Task: Modify the user interface for report and dashboard pages
Action: Mouse moved to (163, 140)
Screenshot: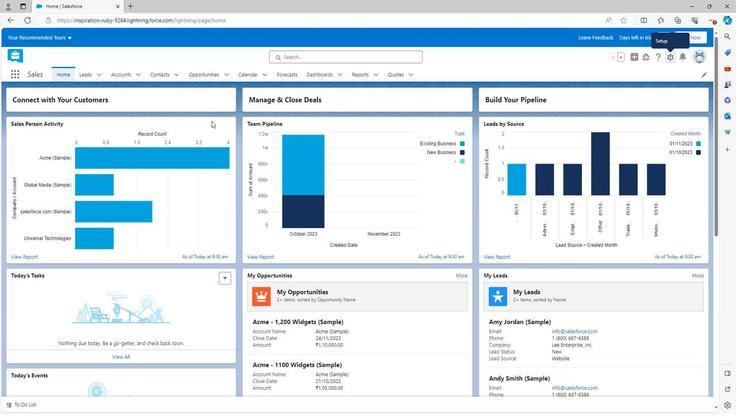 
Action: Mouse scrolled (163, 140) with delta (0, 0)
Screenshot: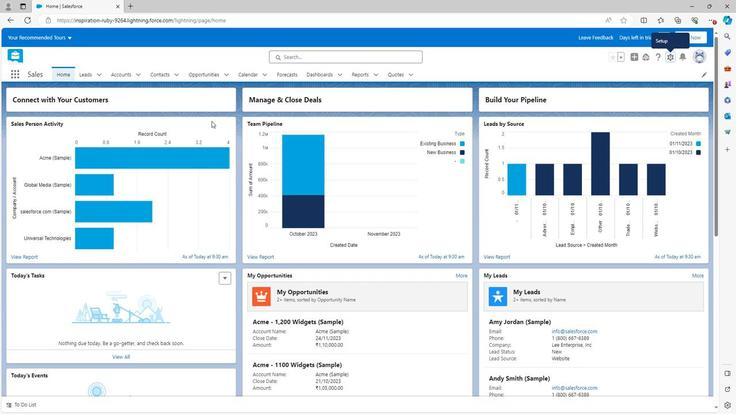 
Action: Mouse scrolled (163, 140) with delta (0, 0)
Screenshot: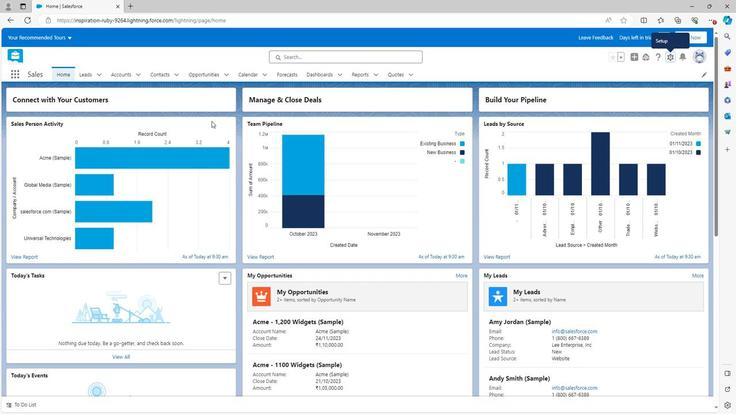 
Action: Mouse scrolled (163, 140) with delta (0, 0)
Screenshot: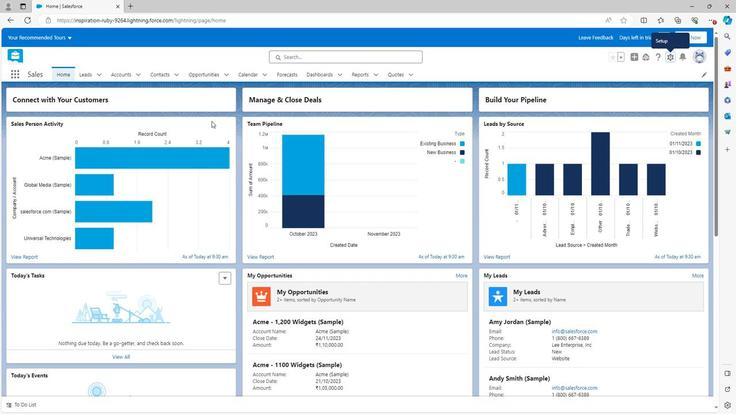 
Action: Mouse moved to (163, 140)
Screenshot: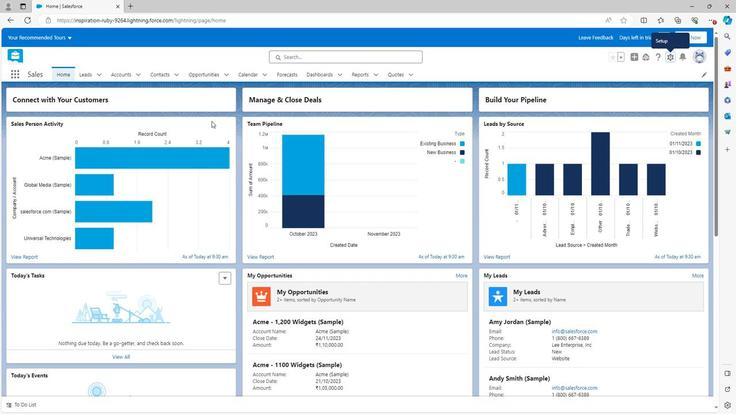 
Action: Mouse scrolled (163, 140) with delta (0, 0)
Screenshot: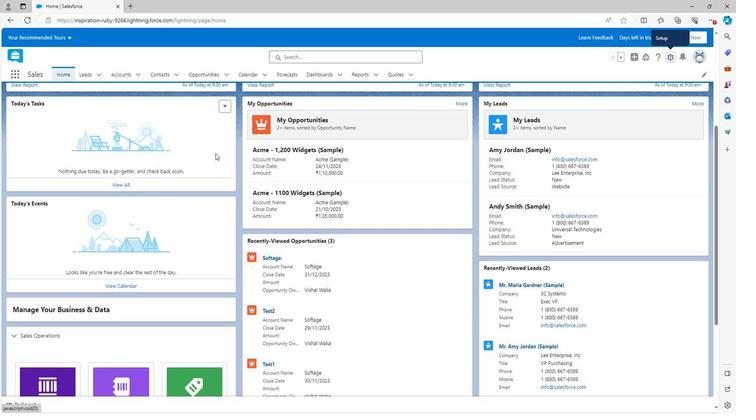 
Action: Mouse scrolled (163, 140) with delta (0, 0)
Screenshot: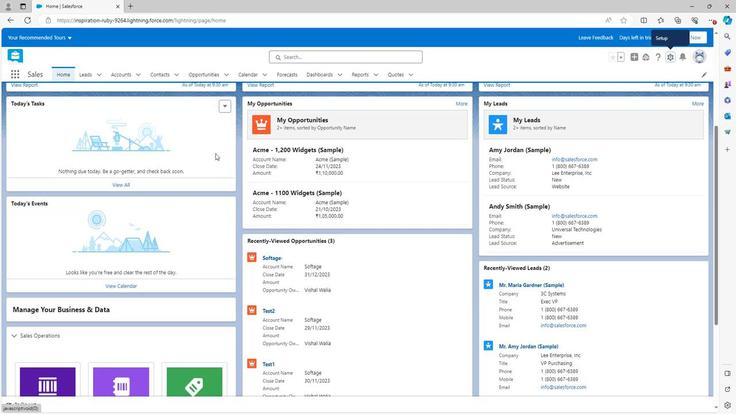 
Action: Mouse scrolled (163, 140) with delta (0, 0)
Screenshot: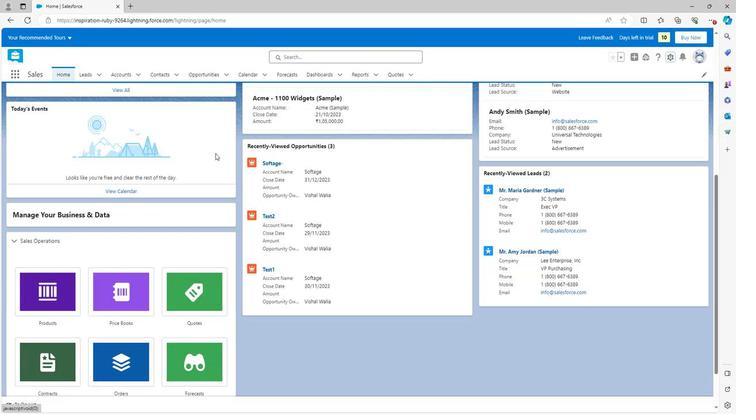 
Action: Mouse scrolled (163, 140) with delta (0, 0)
Screenshot: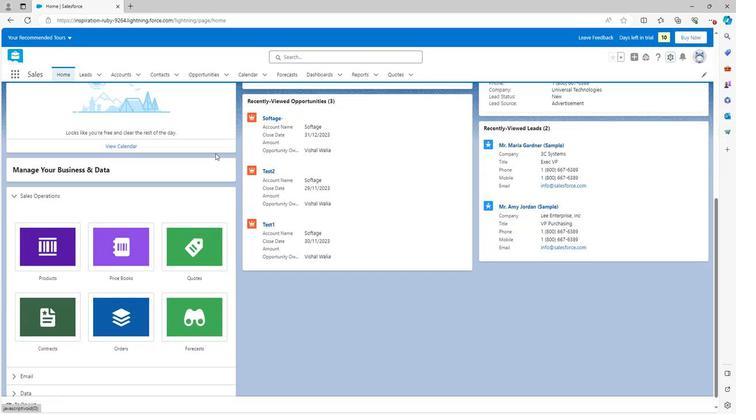 
Action: Mouse scrolled (163, 140) with delta (0, 0)
Screenshot: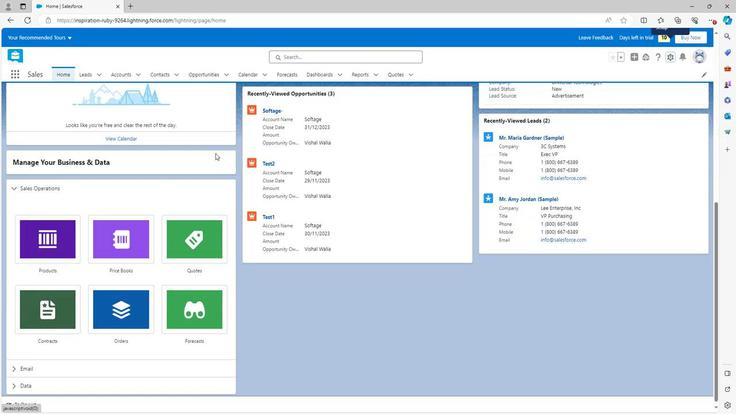 
Action: Mouse scrolled (163, 140) with delta (0, 0)
Screenshot: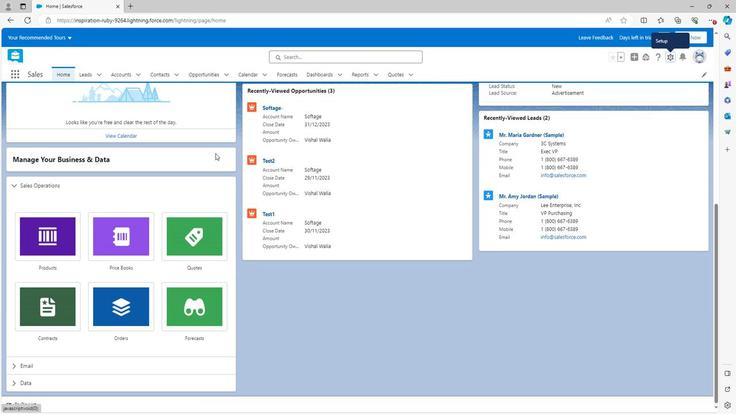 
Action: Mouse scrolled (163, 140) with delta (0, 0)
Screenshot: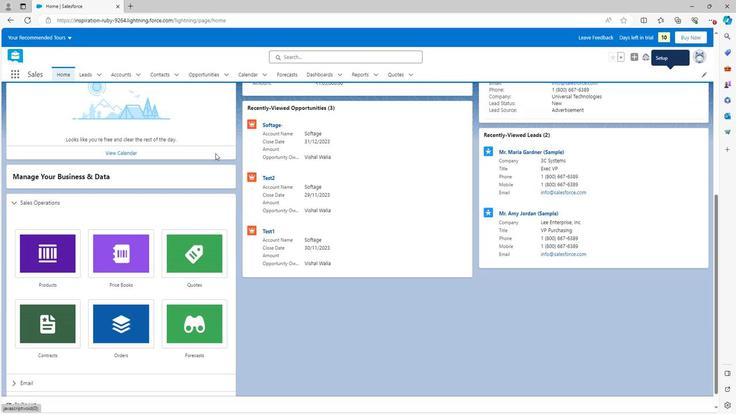 
Action: Mouse scrolled (163, 140) with delta (0, 0)
Screenshot: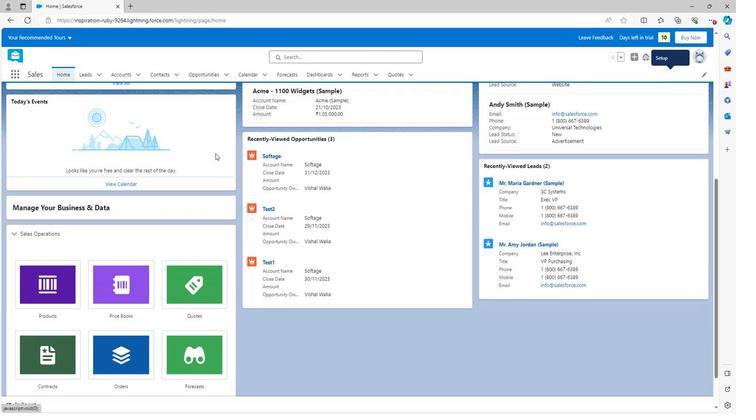 
Action: Mouse scrolled (163, 140) with delta (0, 0)
Screenshot: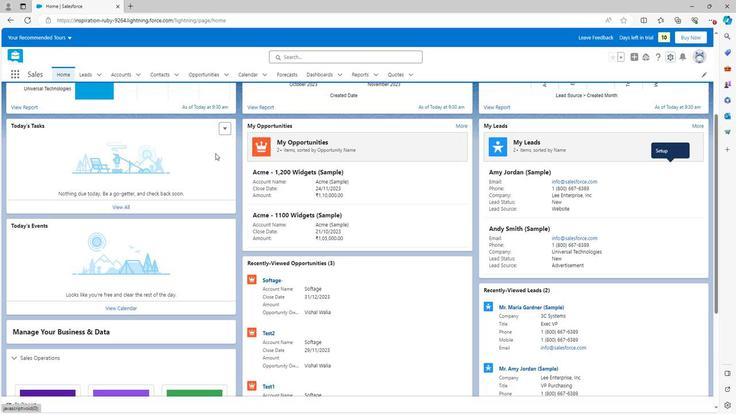 
Action: Mouse scrolled (163, 140) with delta (0, 0)
Screenshot: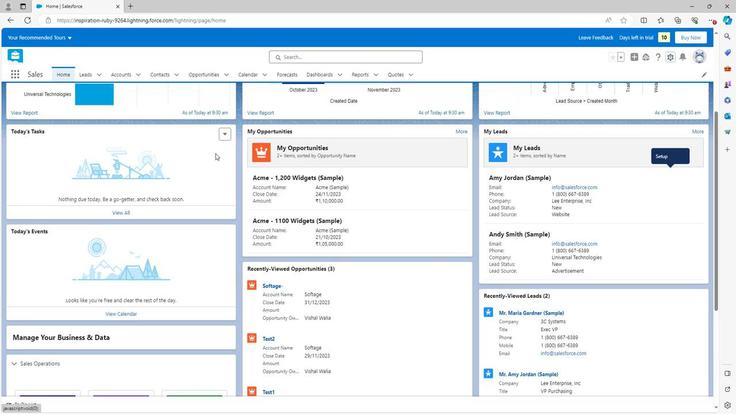 
Action: Mouse scrolled (163, 140) with delta (0, 0)
Screenshot: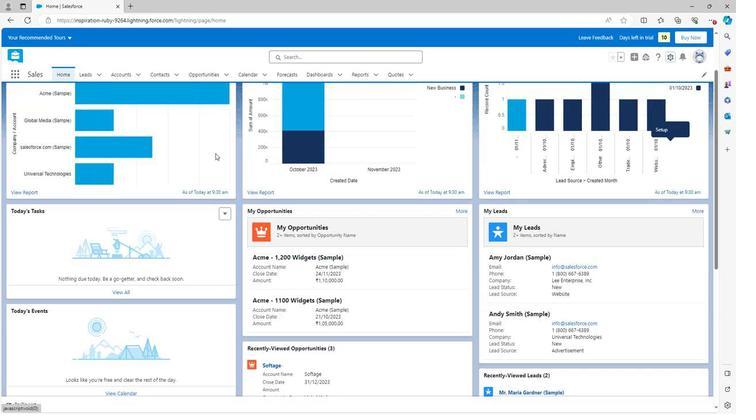 
Action: Mouse scrolled (163, 140) with delta (0, 0)
Screenshot: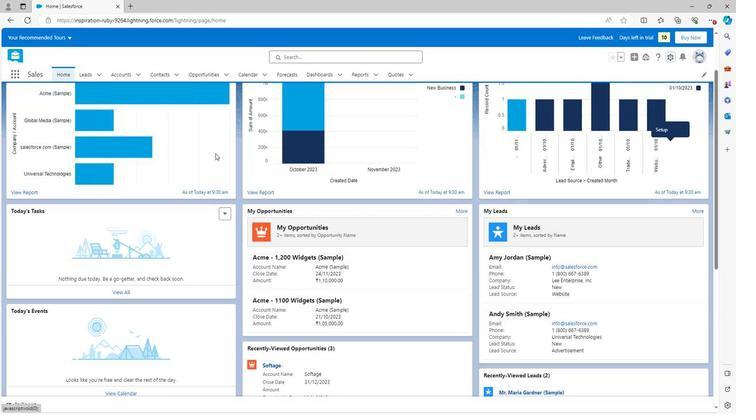 
Action: Mouse scrolled (163, 140) with delta (0, 0)
Screenshot: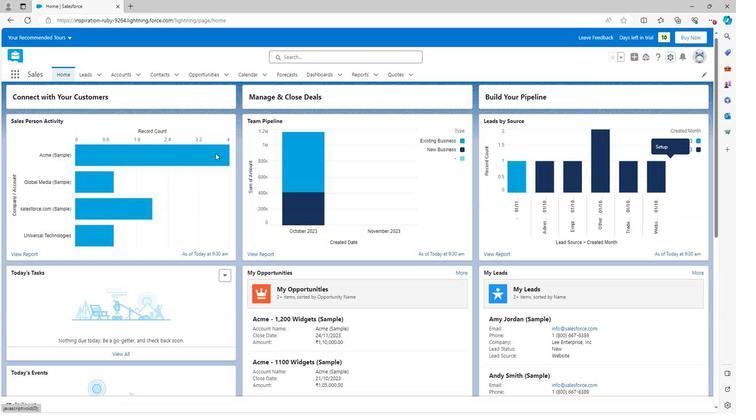 
Action: Mouse moved to (481, 33)
Screenshot: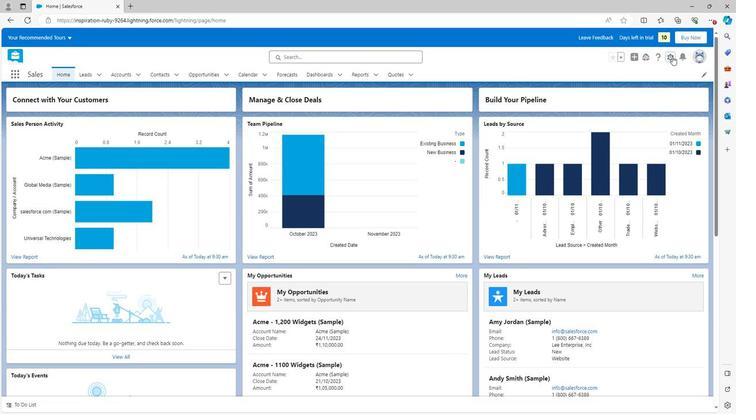
Action: Mouse pressed left at (481, 33)
Screenshot: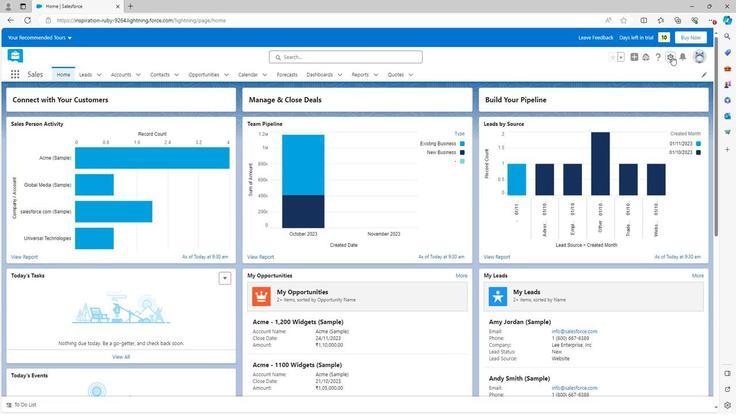 
Action: Mouse moved to (466, 55)
Screenshot: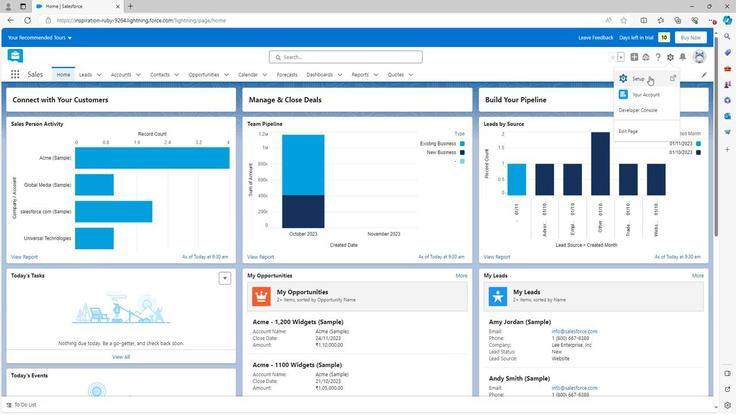 
Action: Mouse pressed left at (466, 55)
Screenshot: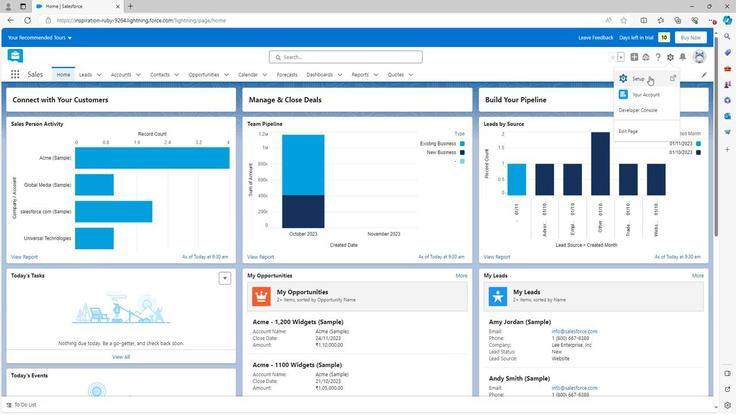 
Action: Mouse moved to (34, 257)
Screenshot: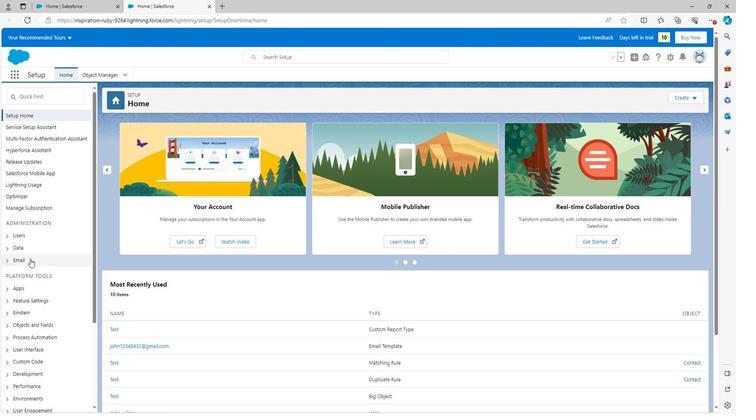 
Action: Mouse scrolled (34, 257) with delta (0, 0)
Screenshot: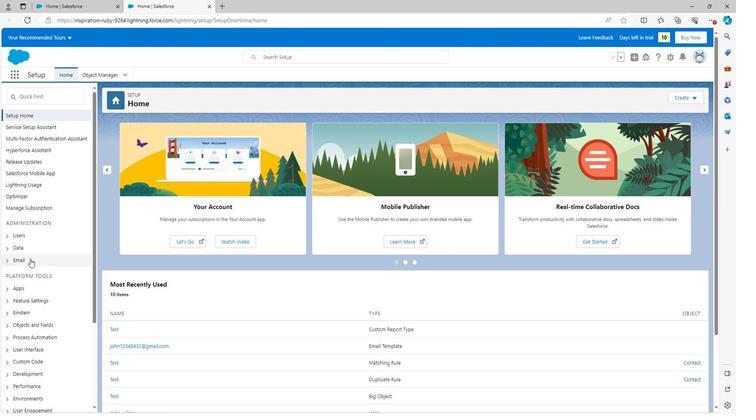
Action: Mouse scrolled (34, 257) with delta (0, 0)
Screenshot: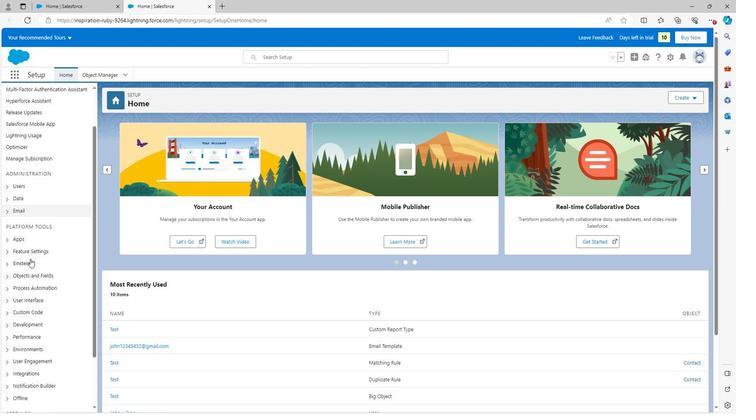 
Action: Mouse scrolled (34, 257) with delta (0, 0)
Screenshot: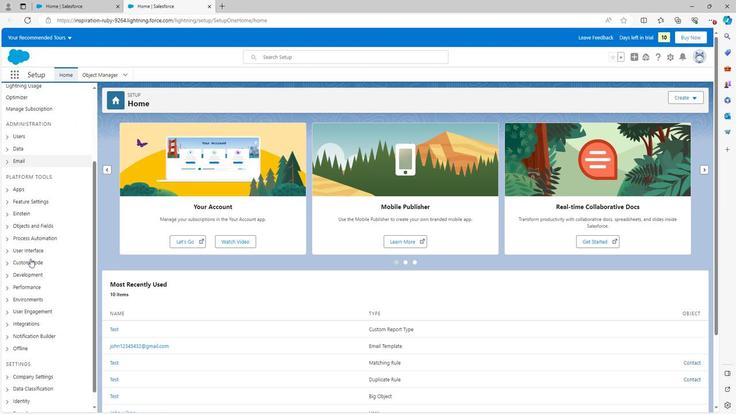 
Action: Mouse moved to (18, 177)
Screenshot: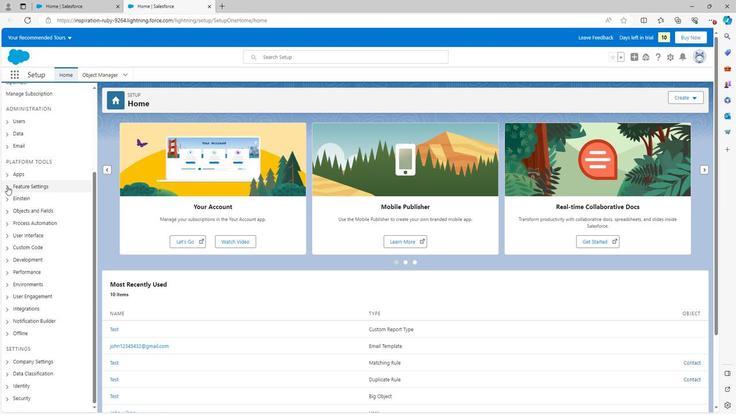 
Action: Mouse pressed left at (18, 177)
Screenshot: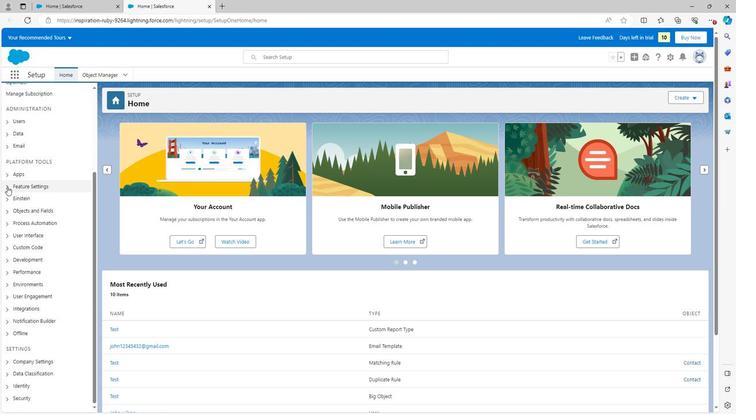 
Action: Mouse moved to (25, 189)
Screenshot: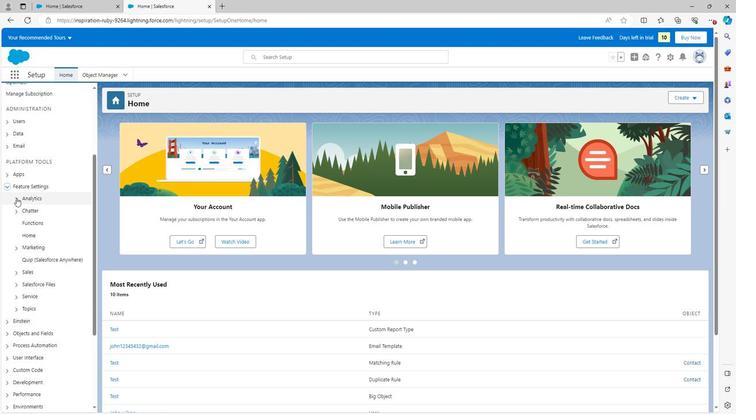 
Action: Mouse pressed left at (25, 189)
Screenshot: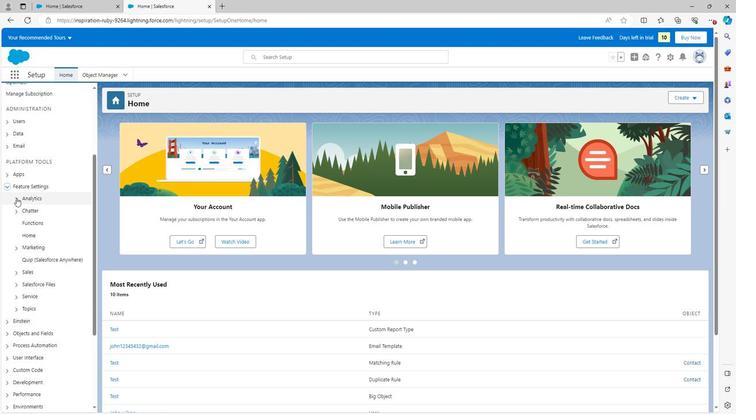 
Action: Mouse moved to (29, 216)
Screenshot: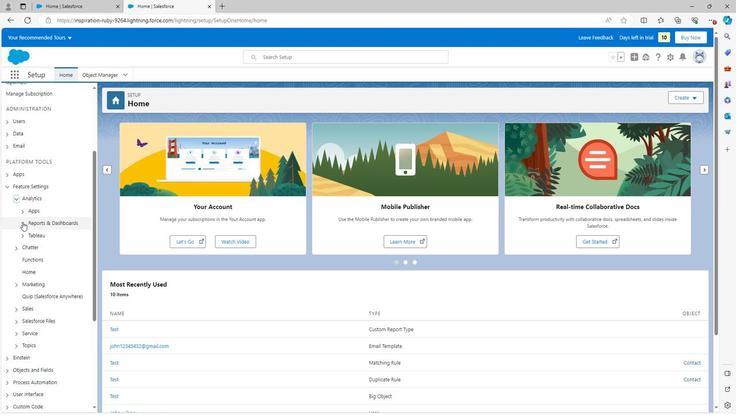 
Action: Mouse pressed left at (29, 216)
Screenshot: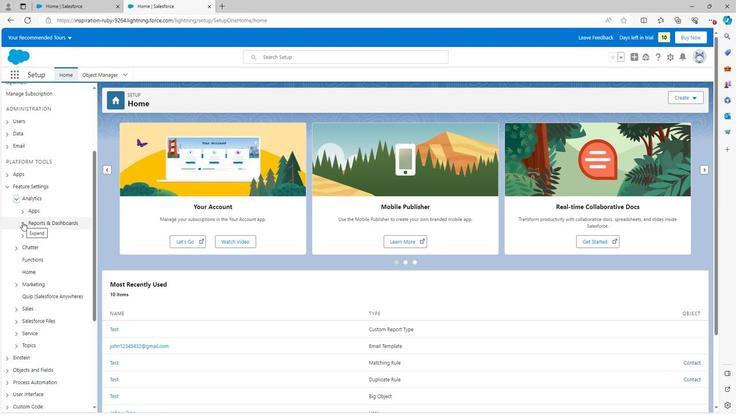 
Action: Mouse moved to (45, 273)
Screenshot: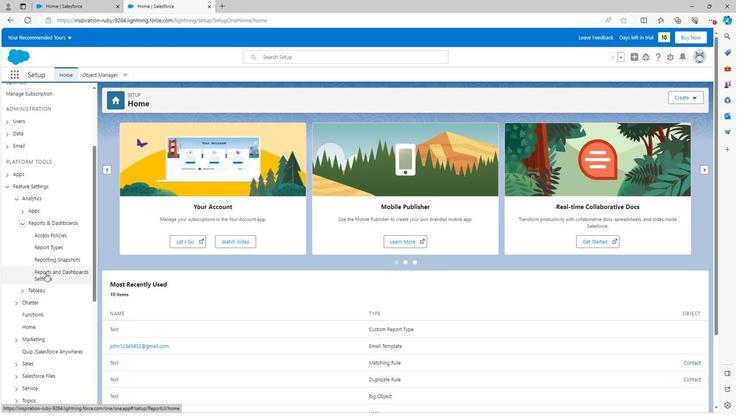 
Action: Mouse pressed left at (45, 273)
Screenshot: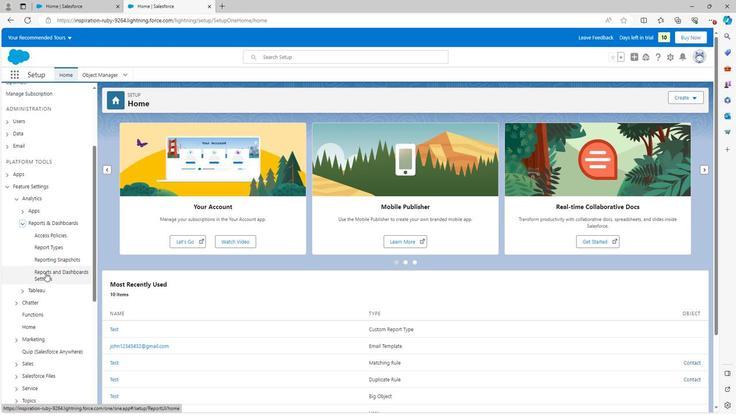 
Action: Mouse moved to (218, 333)
Screenshot: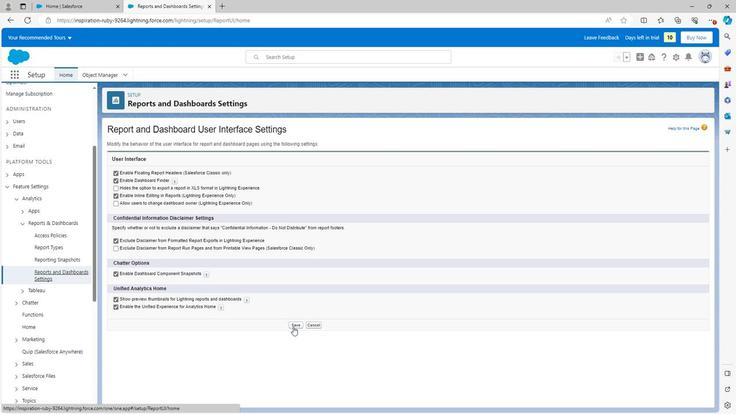
Action: Mouse pressed left at (218, 333)
Screenshot: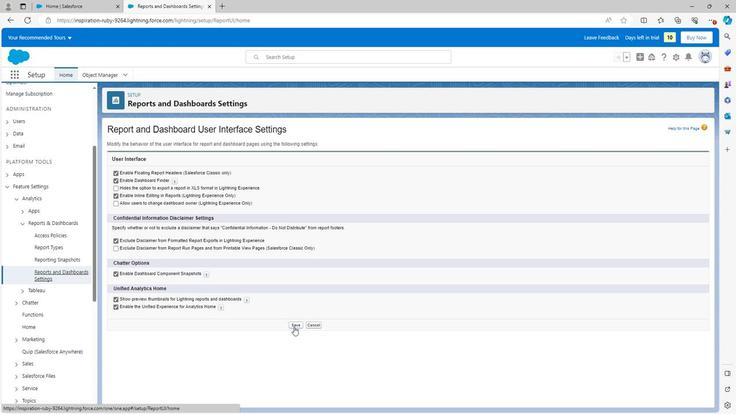 
Action: Mouse moved to (214, 305)
Screenshot: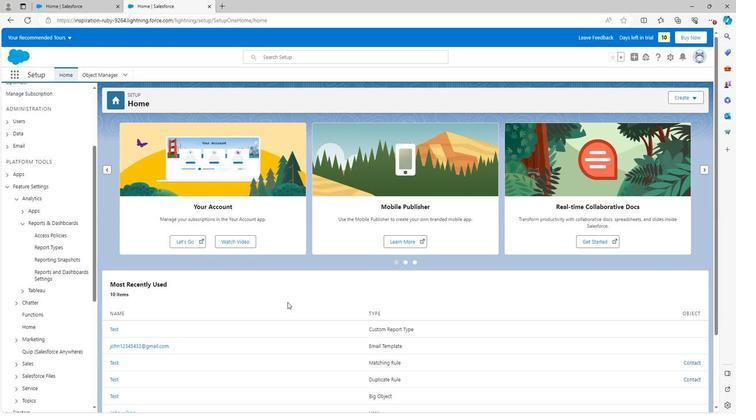 
